 Task: Change  the formatting of the data to Which is Less than 10, In conditional formating, put the option 'Light Red Fill with Drak Red Text. 'In the sheet   Prodigy Sales log book
Action: Mouse moved to (68, 225)
Screenshot: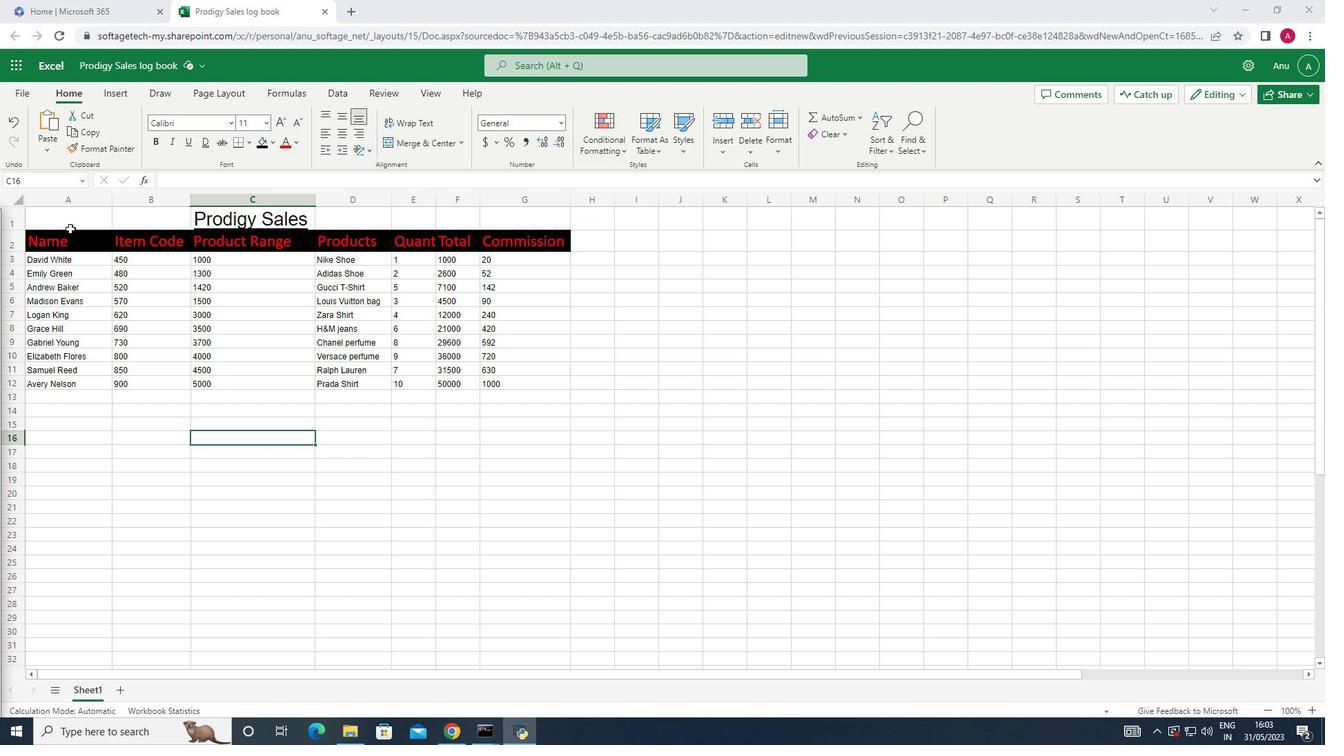 
Action: Mouse pressed left at (68, 225)
Screenshot: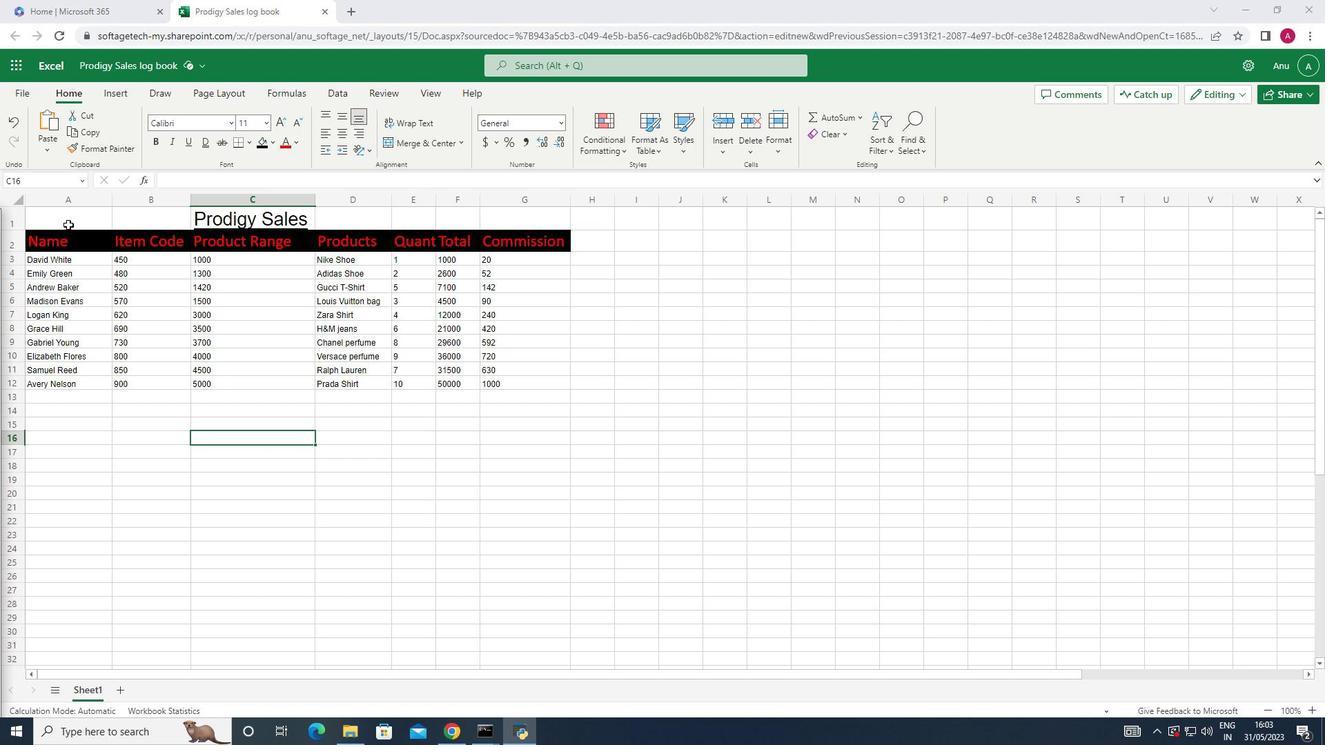 
Action: Mouse moved to (615, 151)
Screenshot: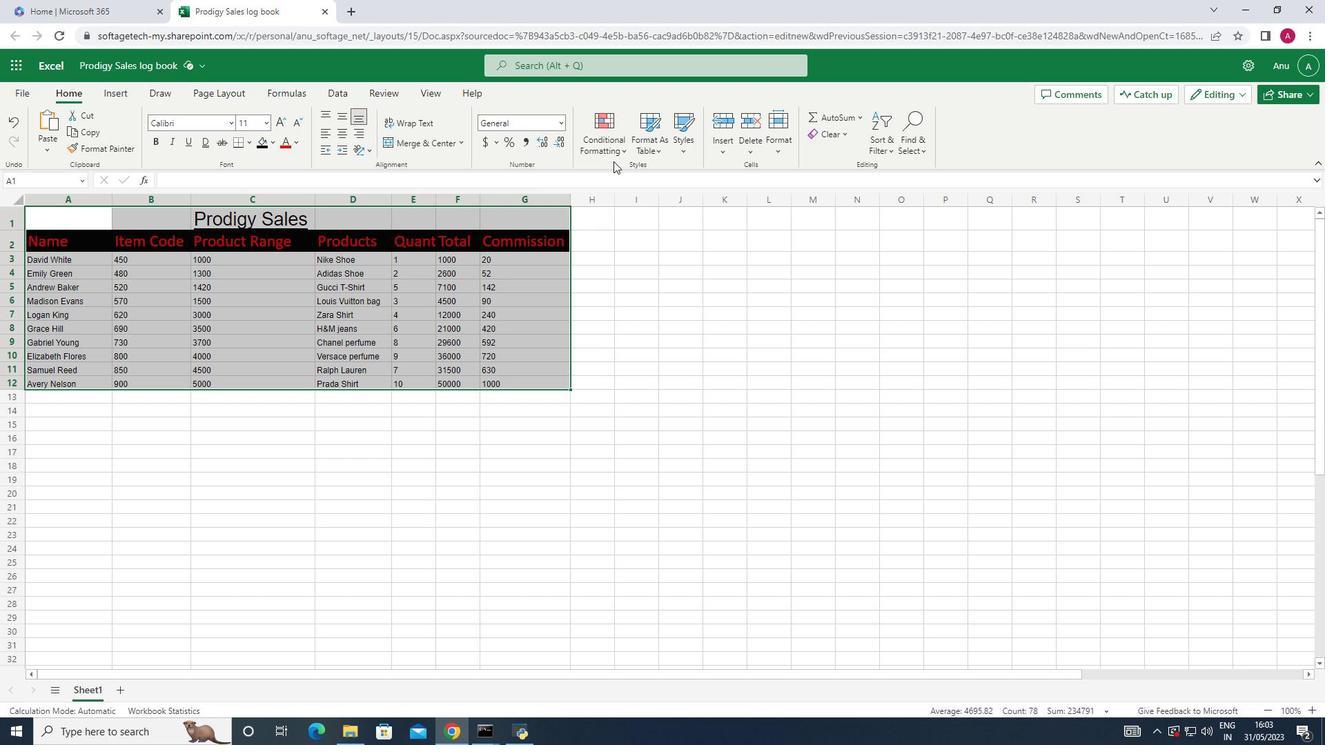 
Action: Mouse pressed left at (615, 151)
Screenshot: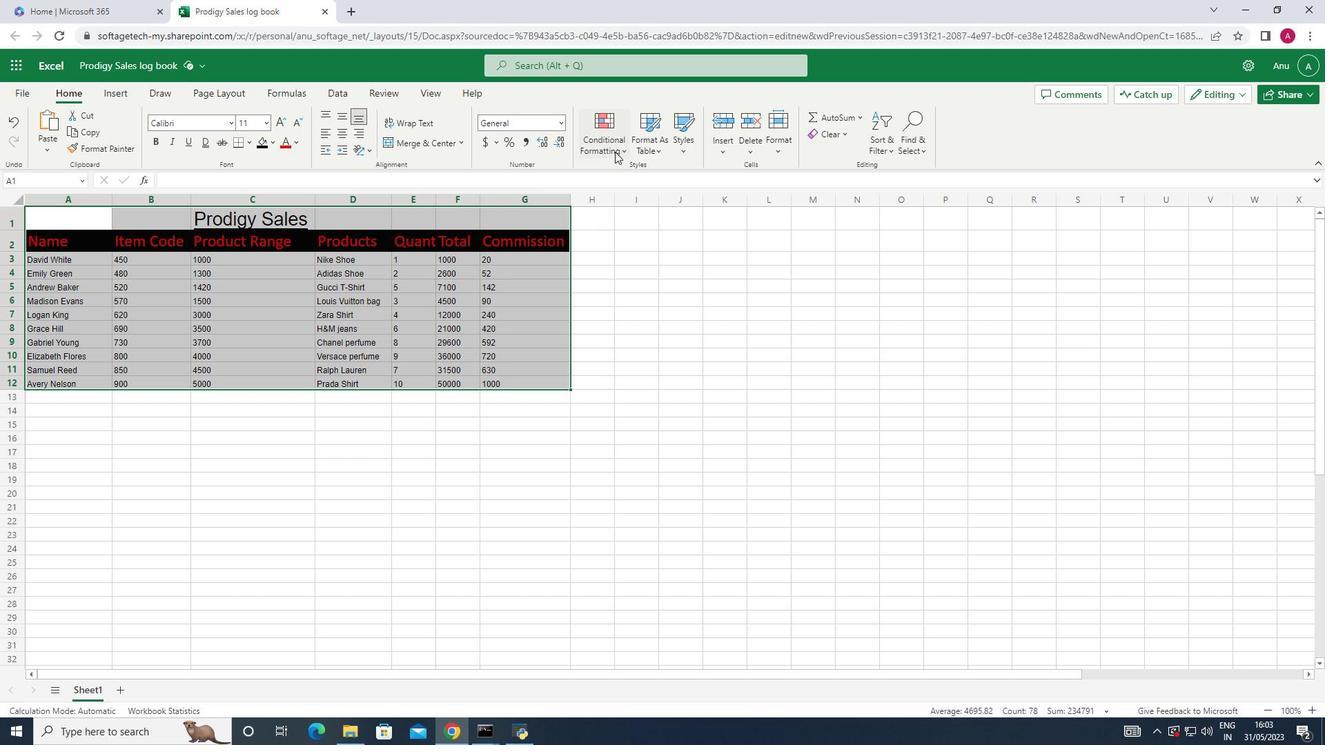 
Action: Mouse moved to (748, 209)
Screenshot: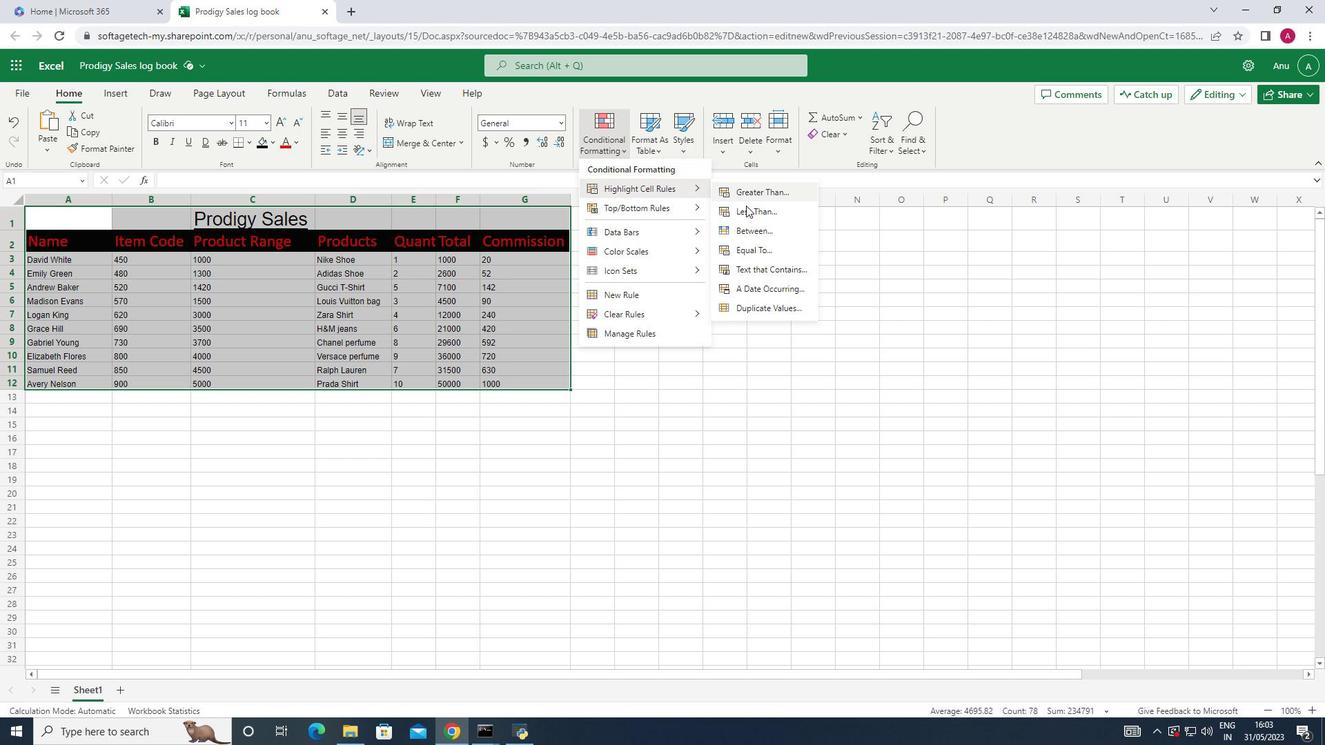 
Action: Mouse pressed left at (748, 209)
Screenshot: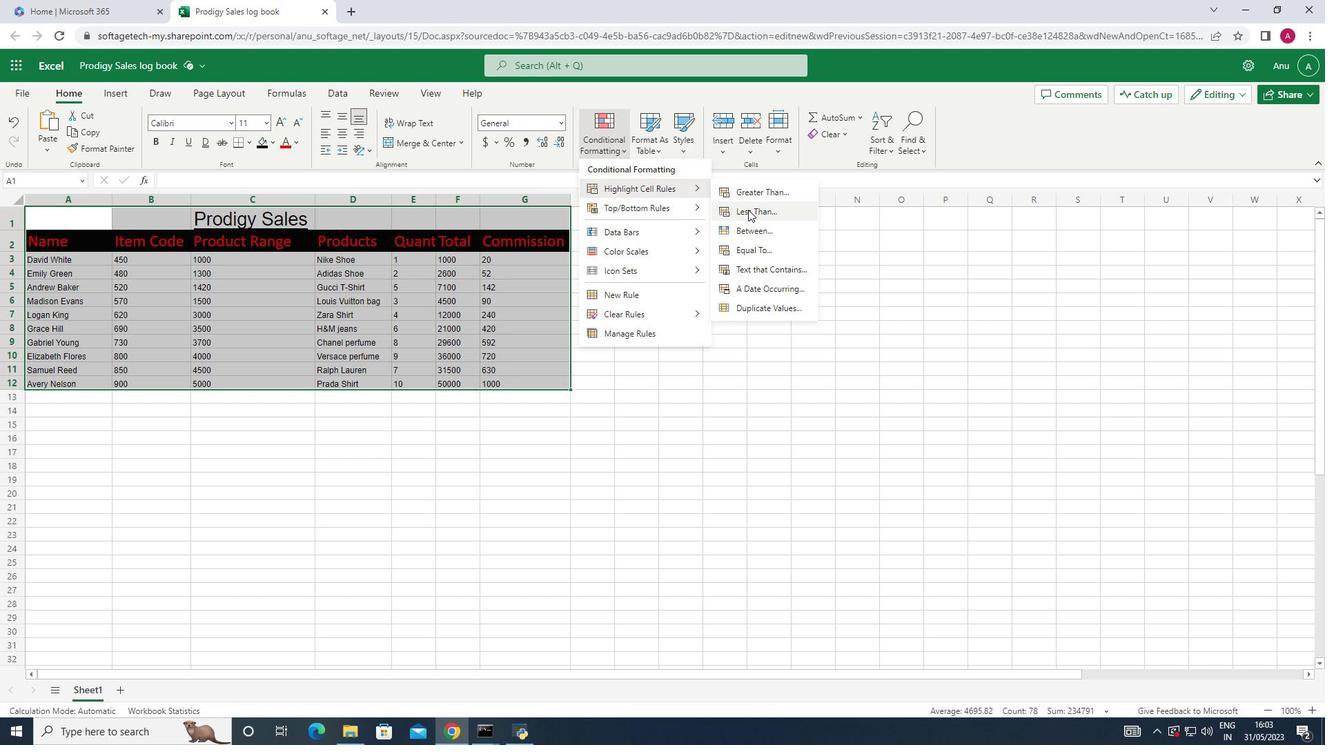 
Action: Mouse moved to (1031, 357)
Screenshot: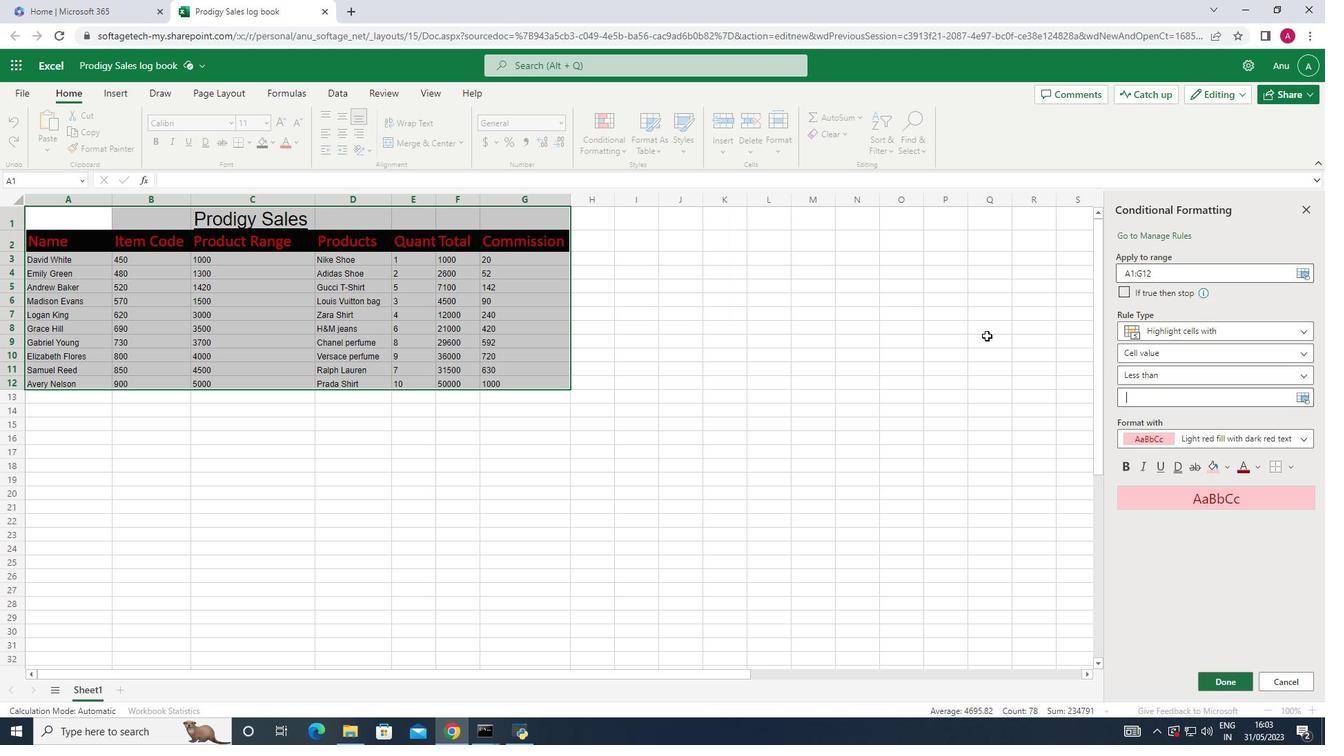 
Action: Key pressed 10
Screenshot: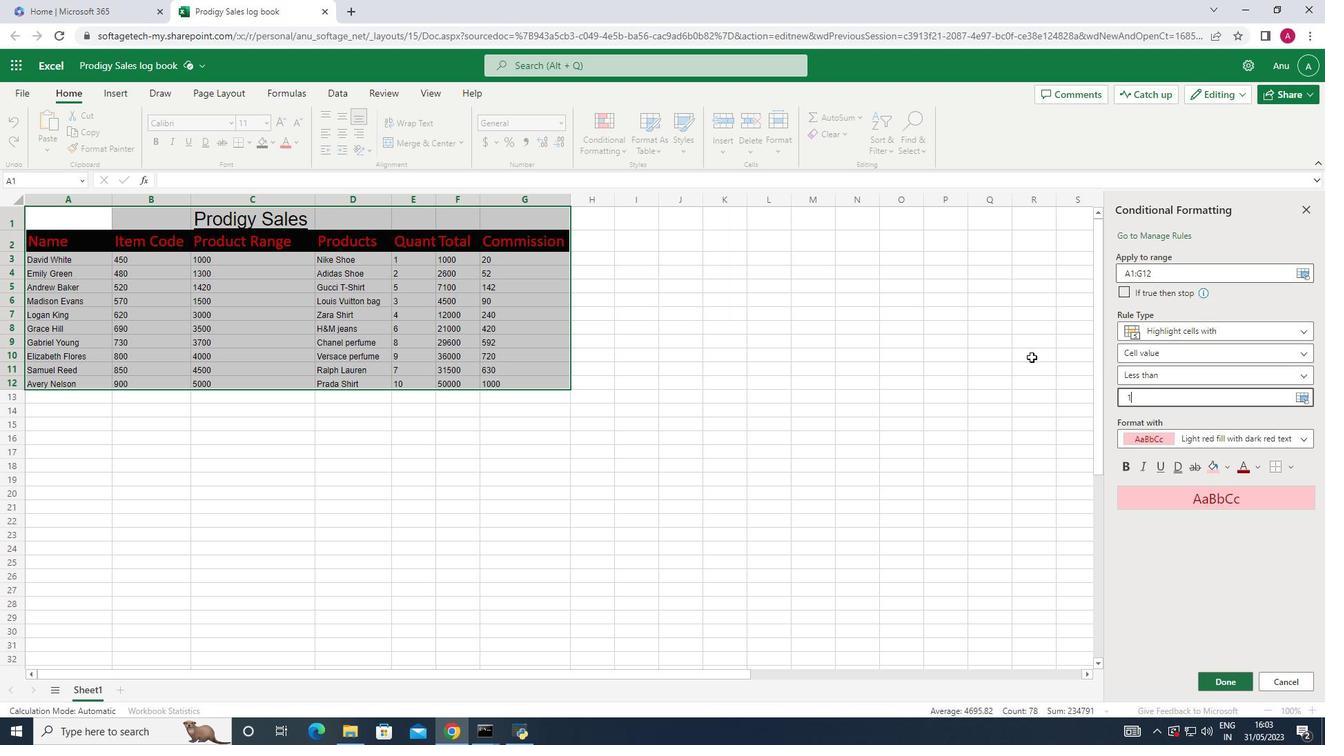 
Action: Mouse moved to (1252, 463)
Screenshot: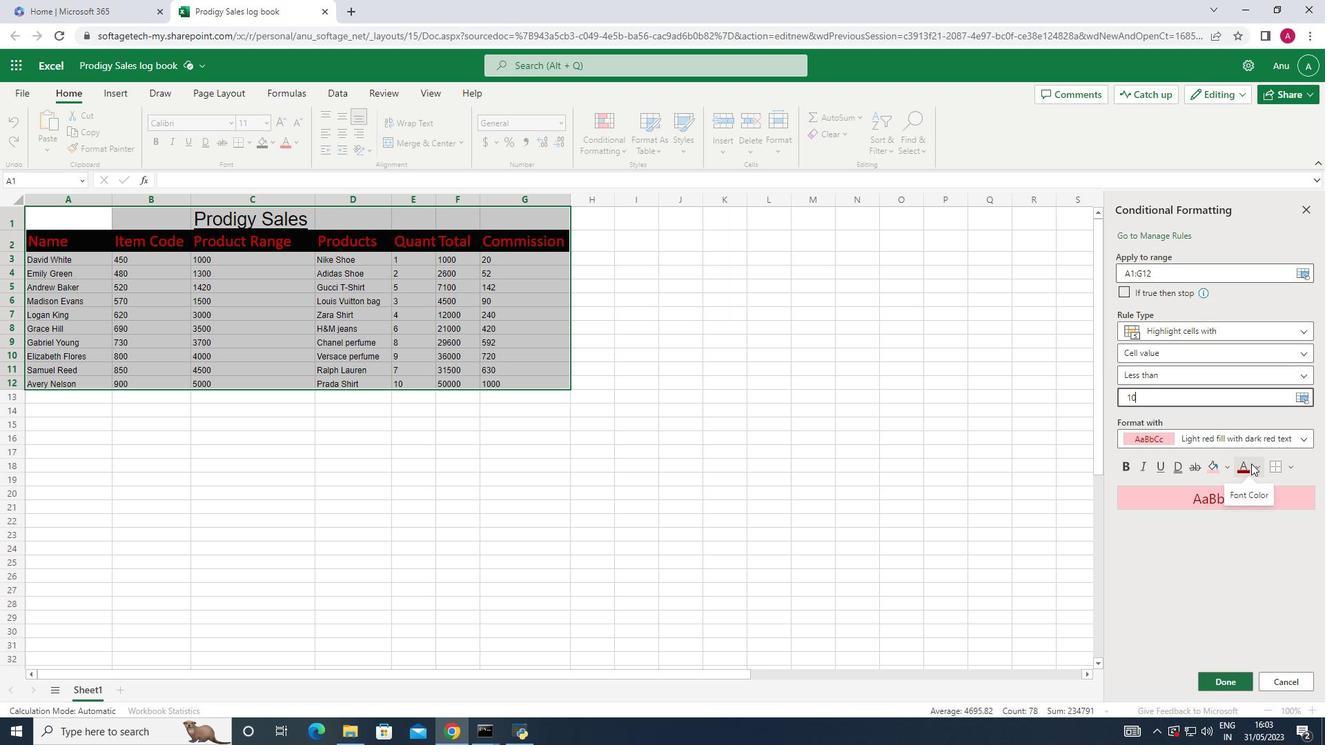 
Action: Mouse pressed left at (1252, 463)
Screenshot: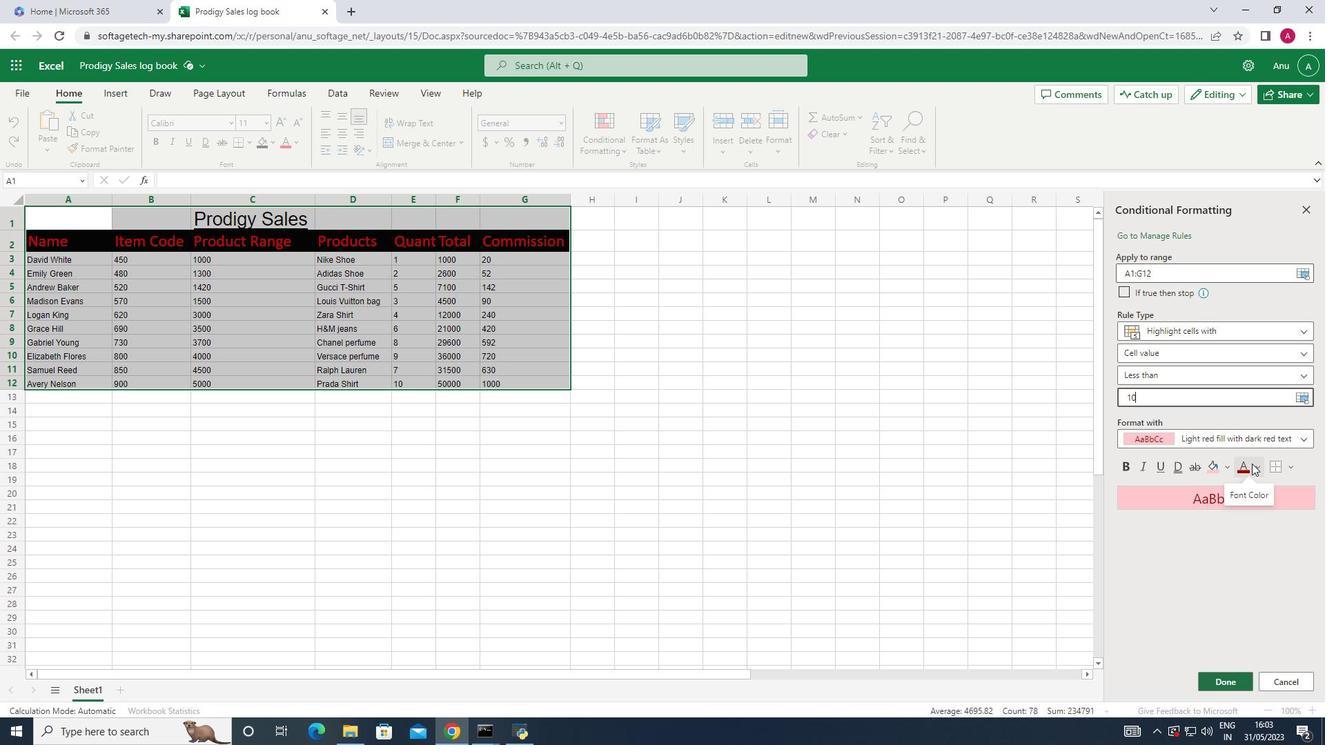 
Action: Mouse moved to (1154, 645)
Screenshot: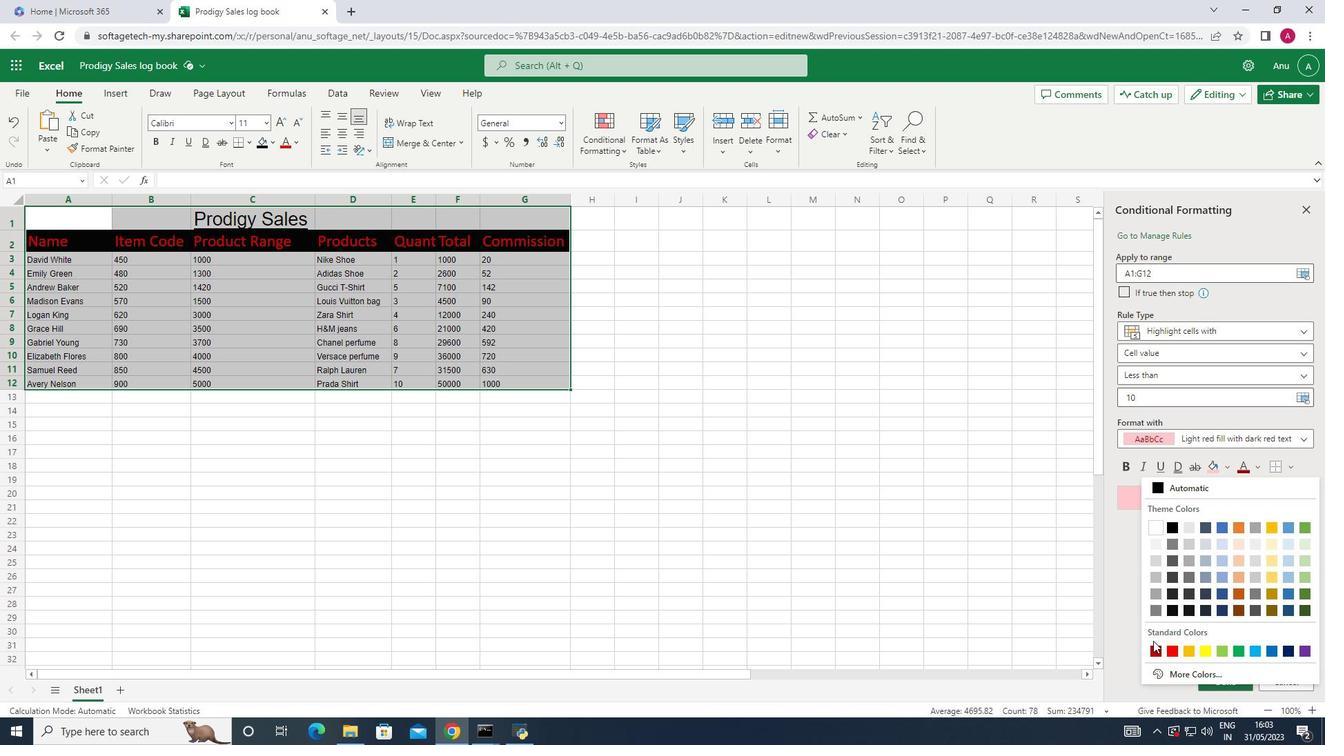 
Action: Mouse pressed left at (1154, 645)
Screenshot: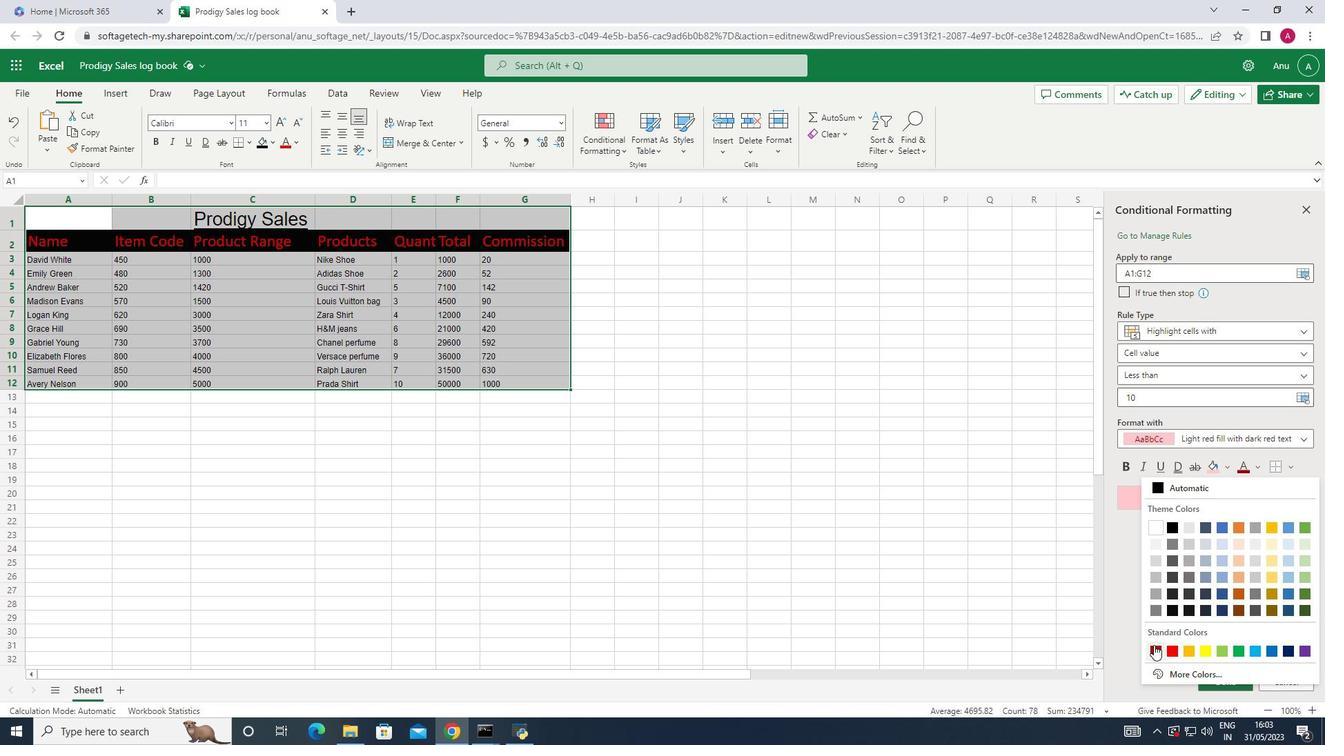 
Action: Mouse moved to (1224, 470)
Screenshot: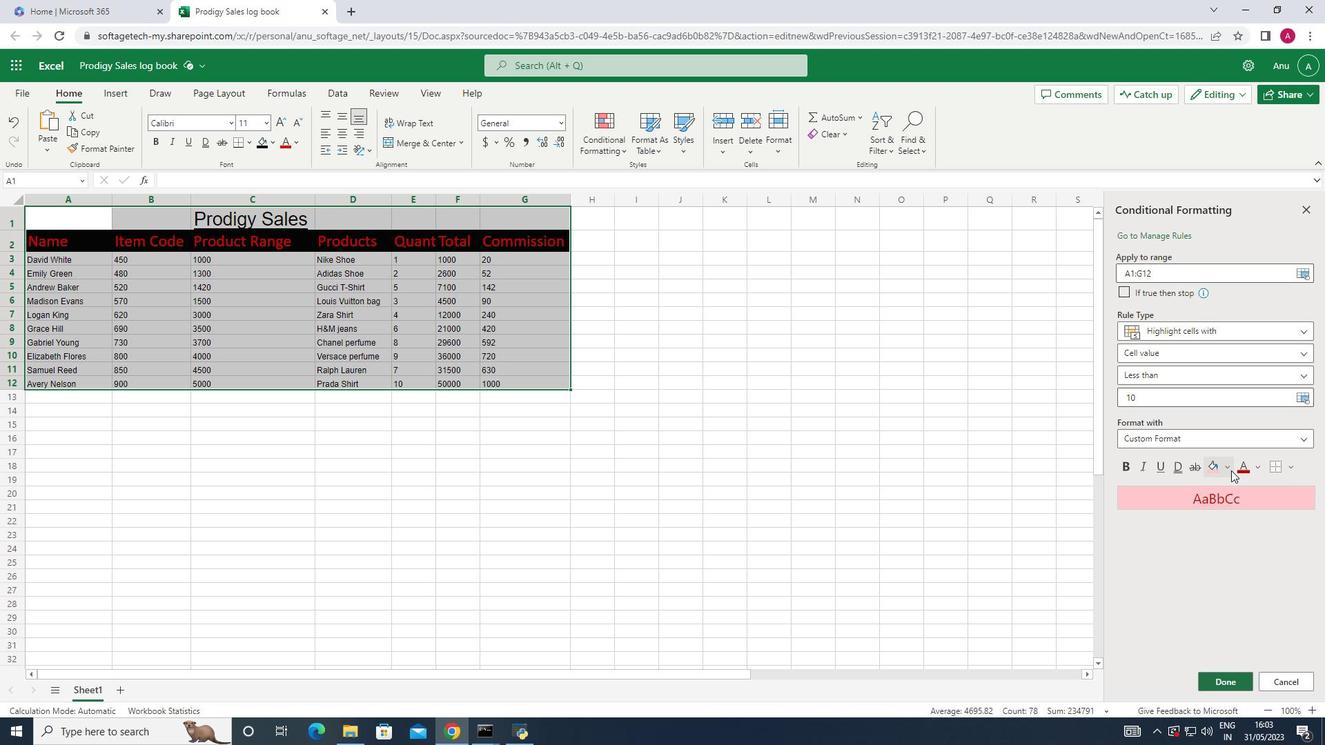 
Action: Mouse pressed left at (1224, 470)
Screenshot: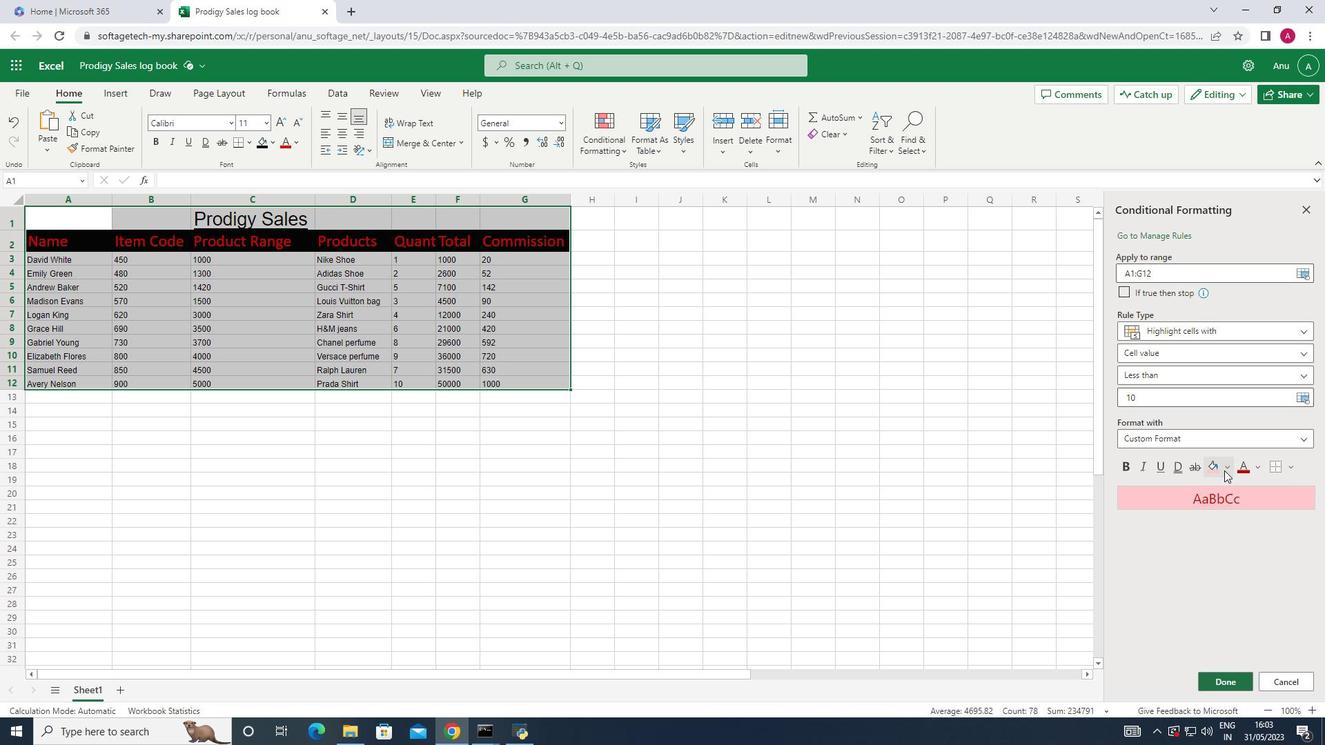
Action: Mouse moved to (1172, 629)
Screenshot: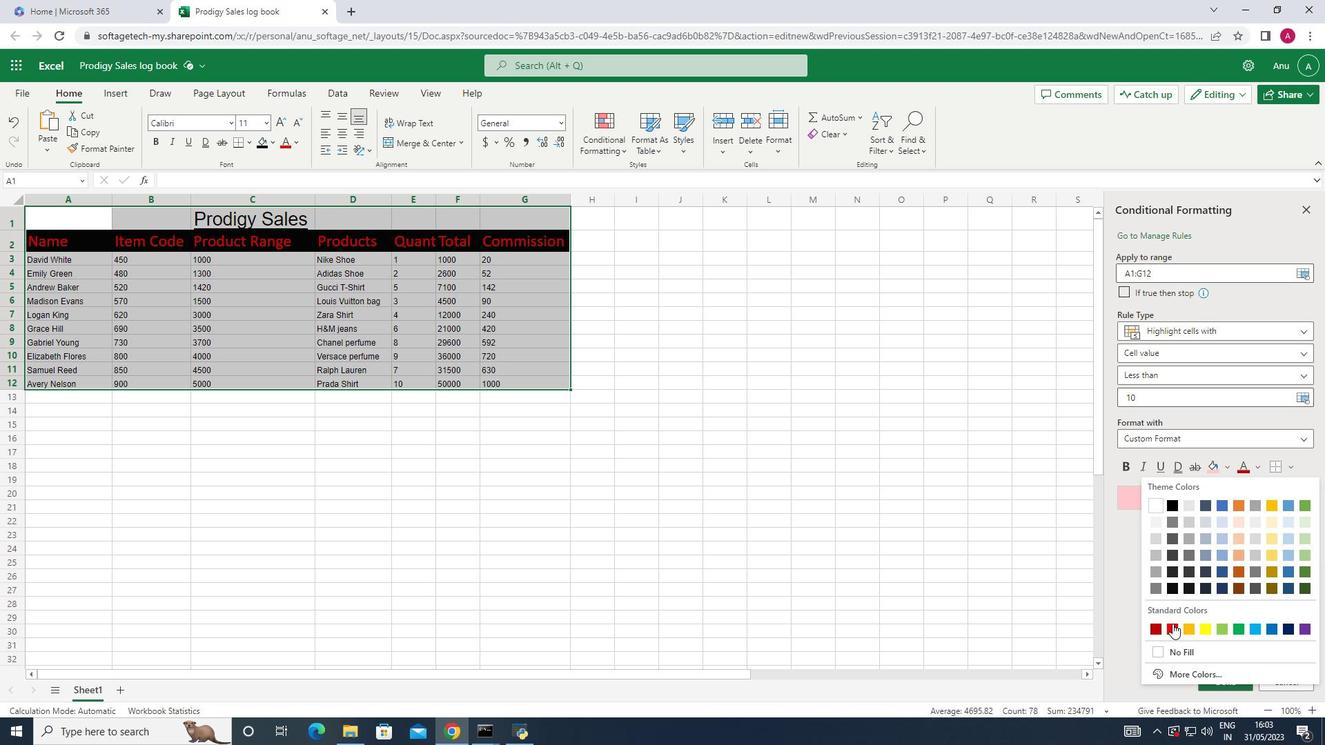 
Action: Mouse pressed left at (1172, 629)
Screenshot: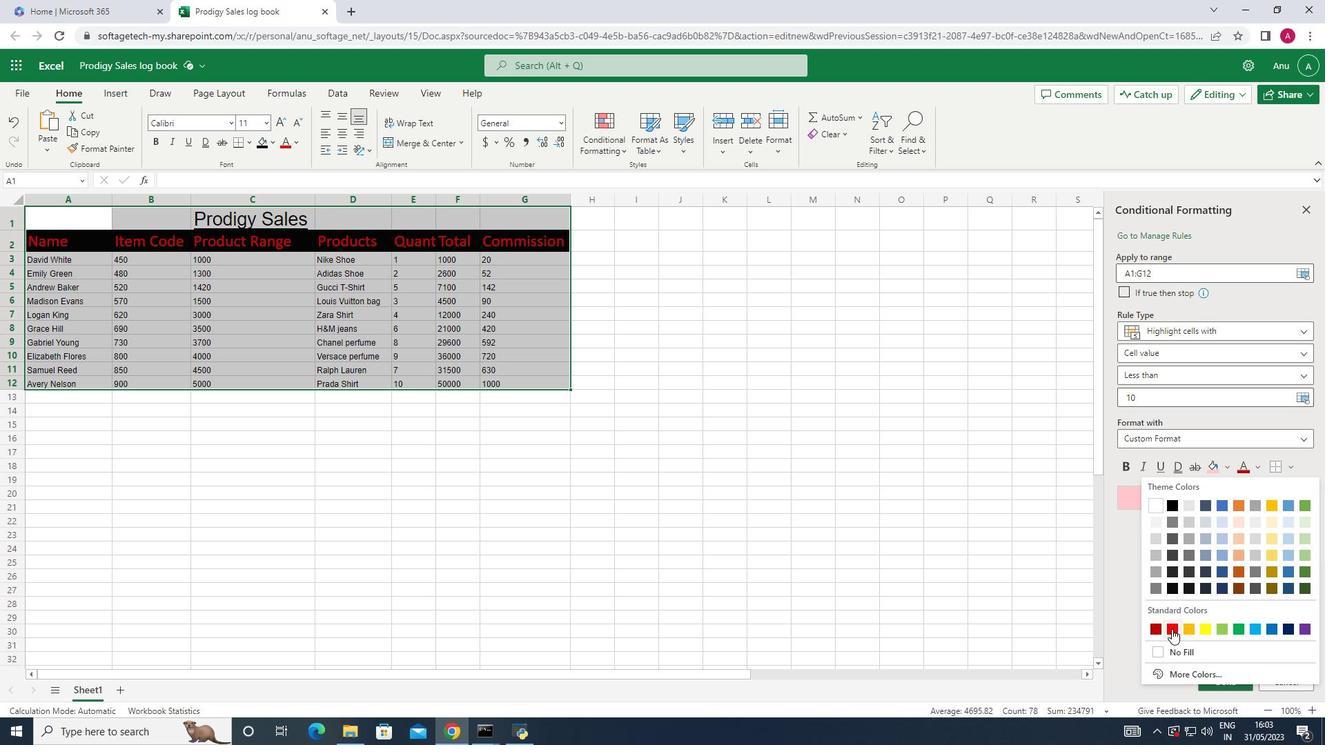 
Action: Mouse moved to (1228, 677)
Screenshot: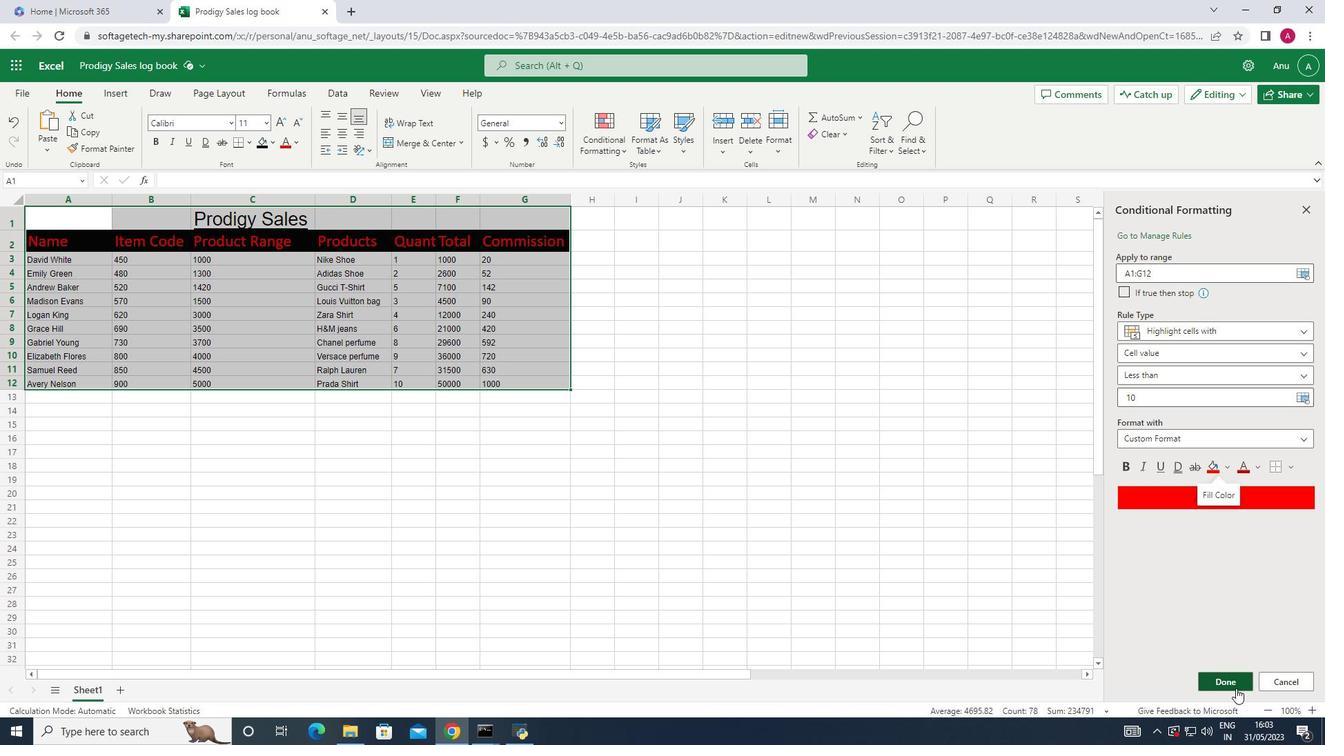
Action: Mouse pressed left at (1228, 677)
Screenshot: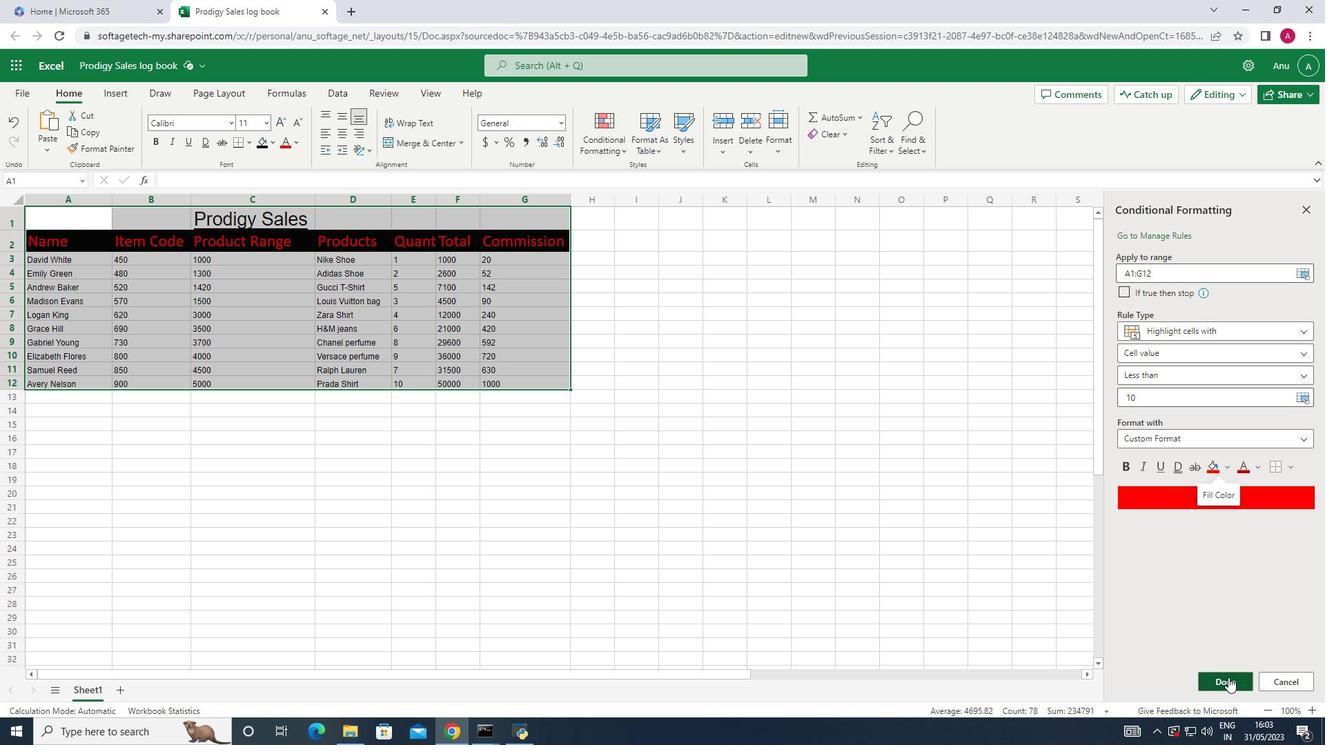 
Action: Mouse moved to (648, 147)
Screenshot: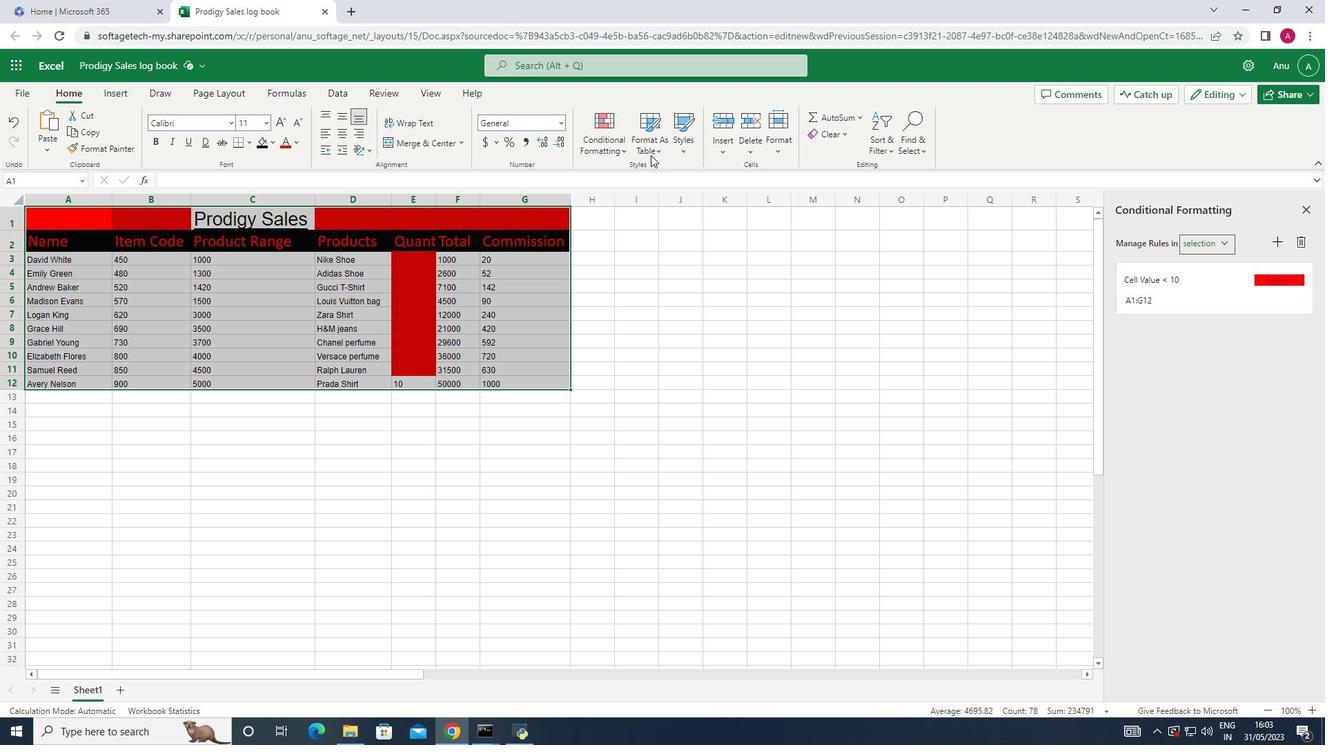 
Action: Mouse pressed left at (648, 147)
Screenshot: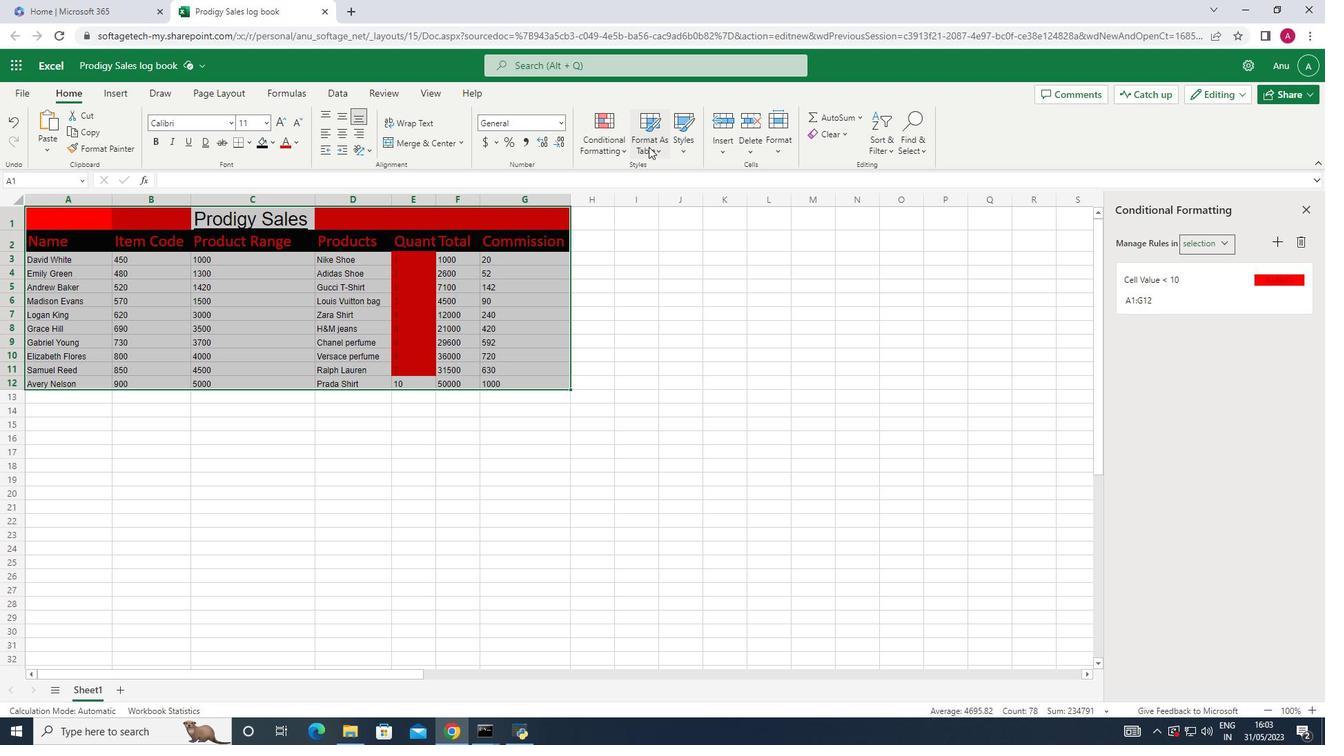 
Action: Mouse moved to (583, 409)
Screenshot: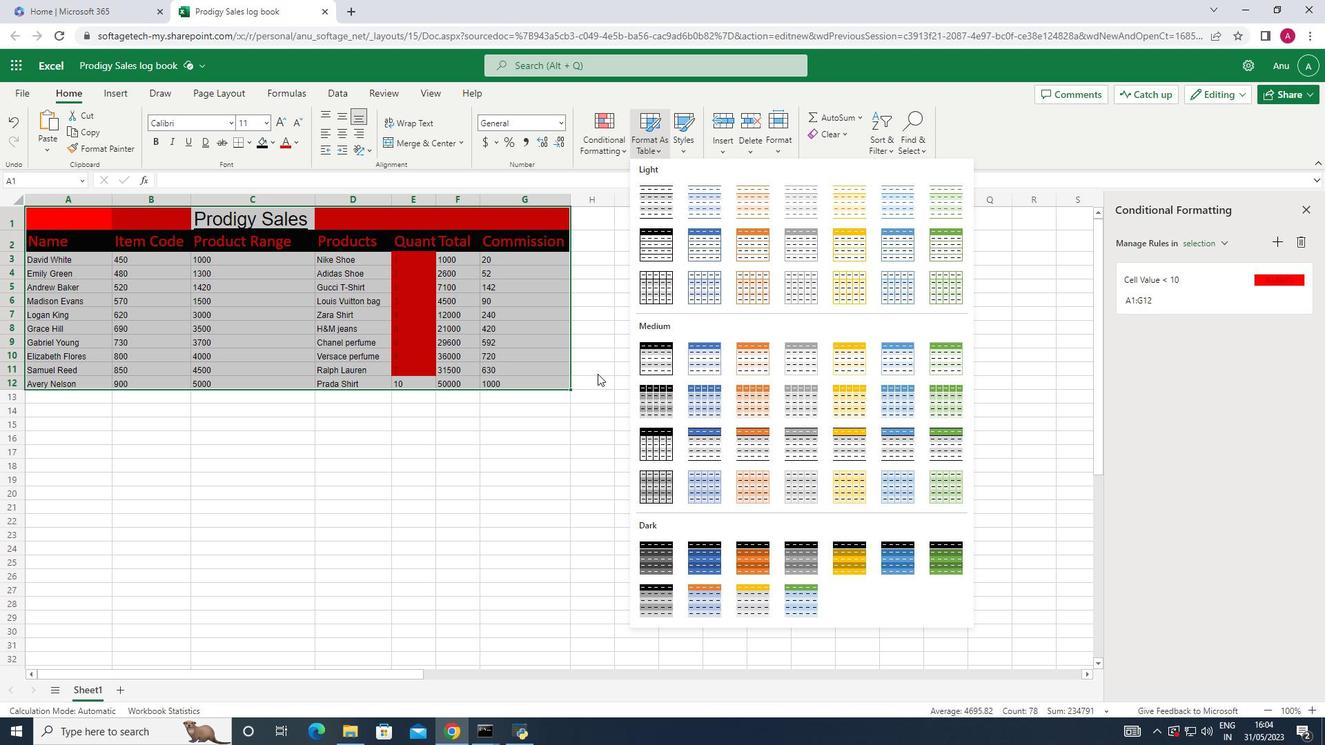
Action: Mouse pressed left at (583, 409)
Screenshot: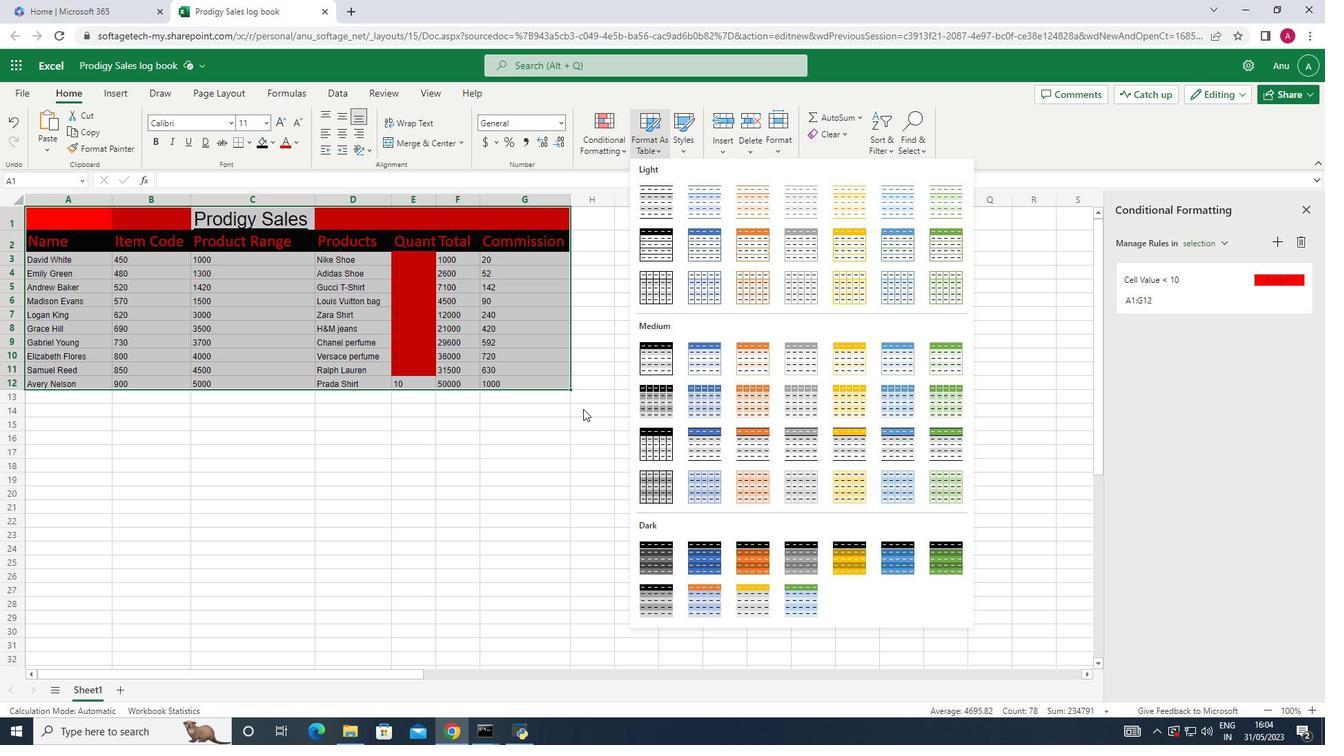 
Action: Mouse moved to (633, 415)
Screenshot: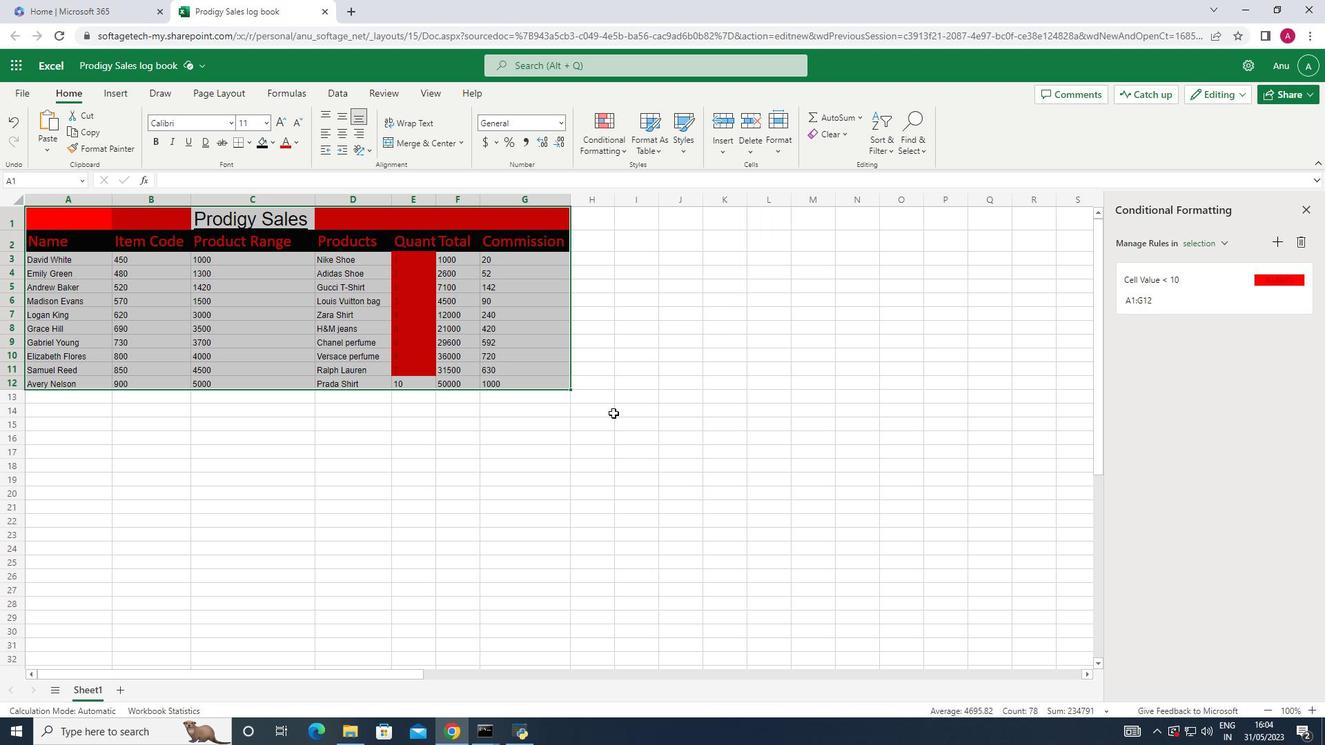 
Action: Mouse pressed left at (633, 415)
Screenshot: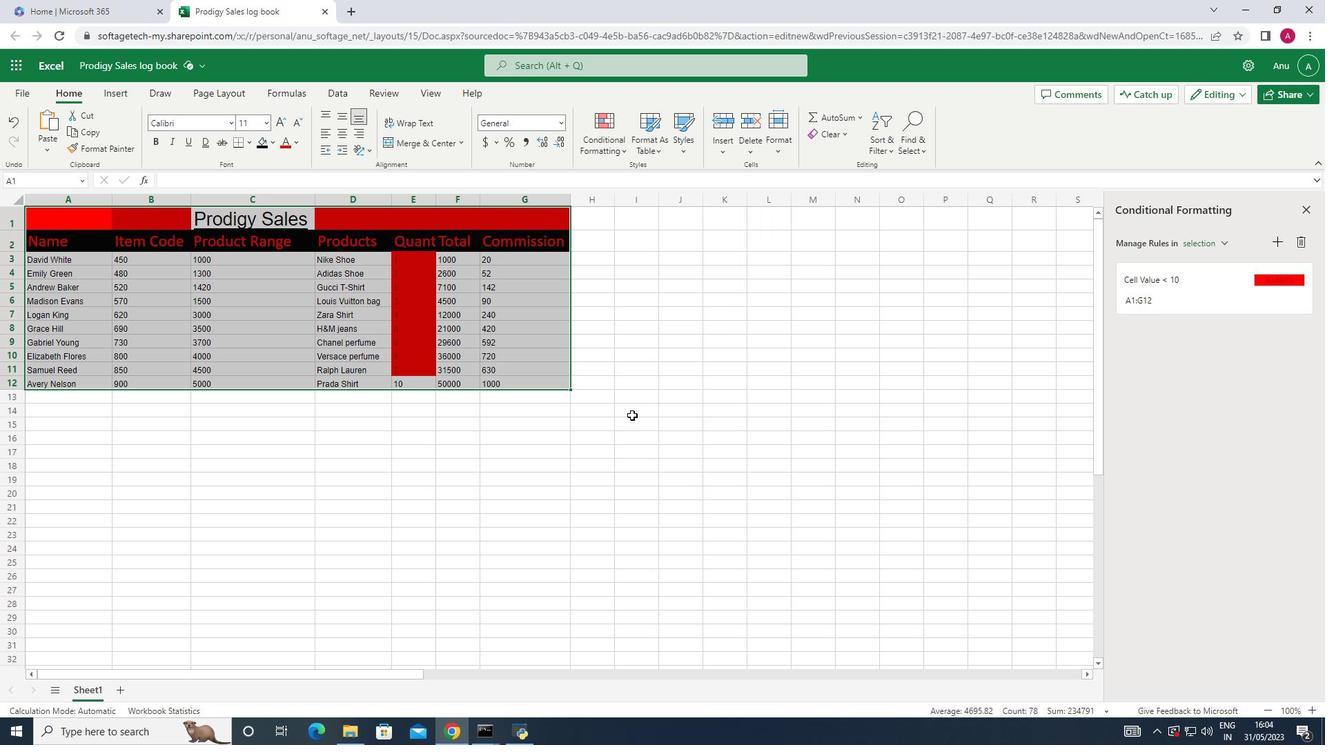 
Action: Mouse moved to (642, 401)
Screenshot: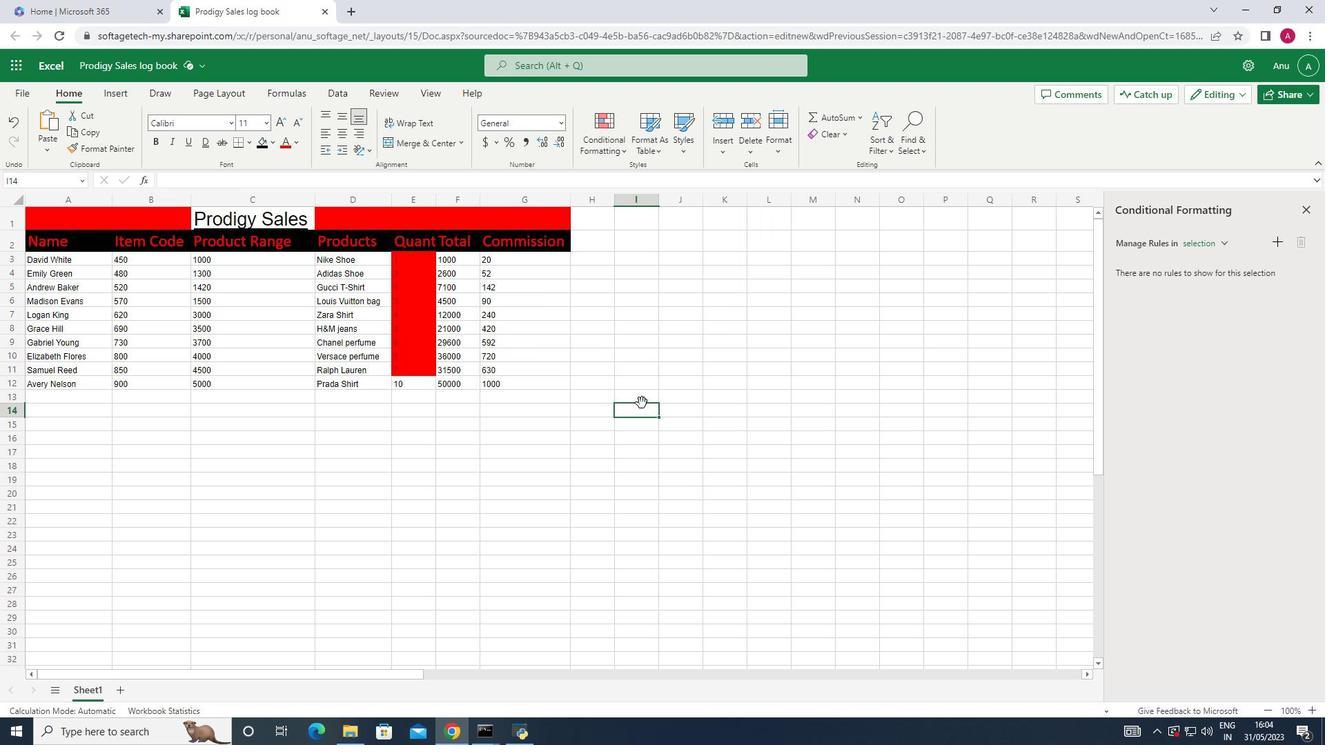 
